 Task: Set the Windows multimedia output back-end to Windows Audio Session API output.
Action: Mouse moved to (105, 12)
Screenshot: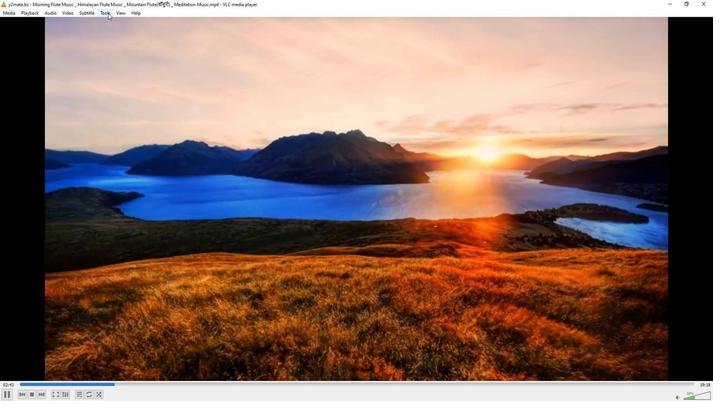 
Action: Mouse pressed left at (105, 12)
Screenshot: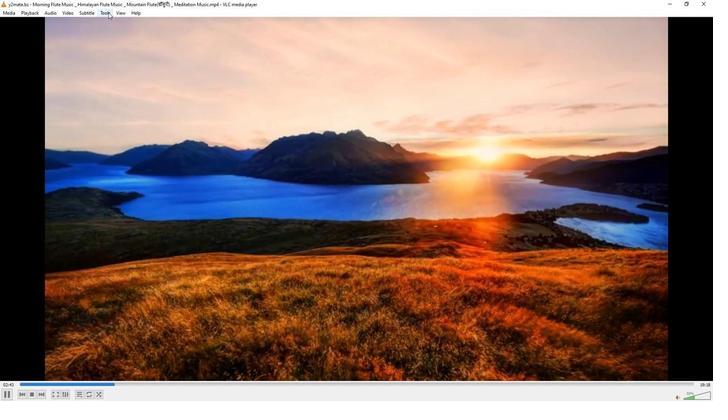 
Action: Mouse moved to (107, 104)
Screenshot: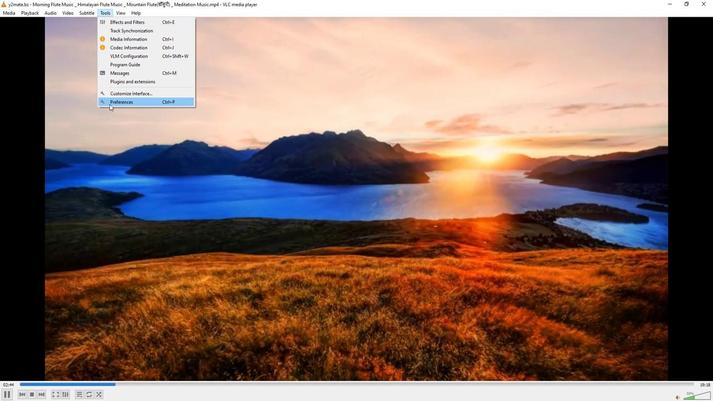 
Action: Mouse pressed left at (107, 104)
Screenshot: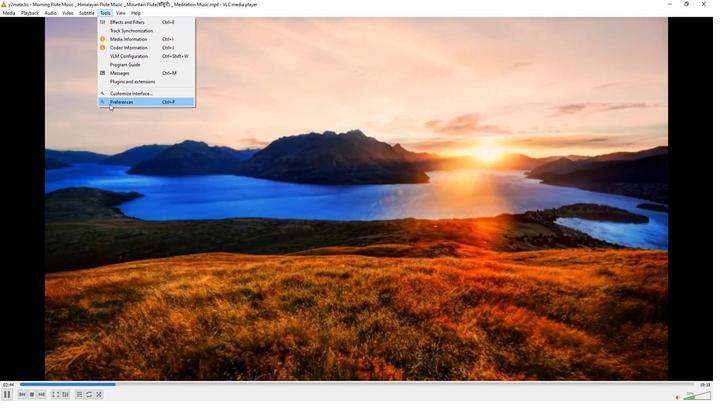 
Action: Mouse moved to (231, 327)
Screenshot: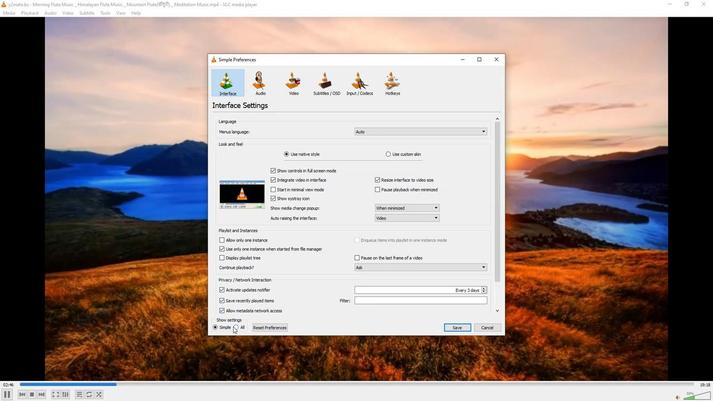 
Action: Mouse pressed left at (231, 327)
Screenshot: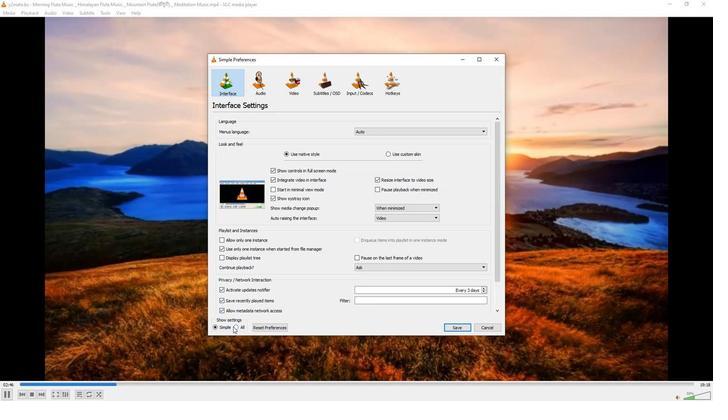 
Action: Mouse moved to (234, 328)
Screenshot: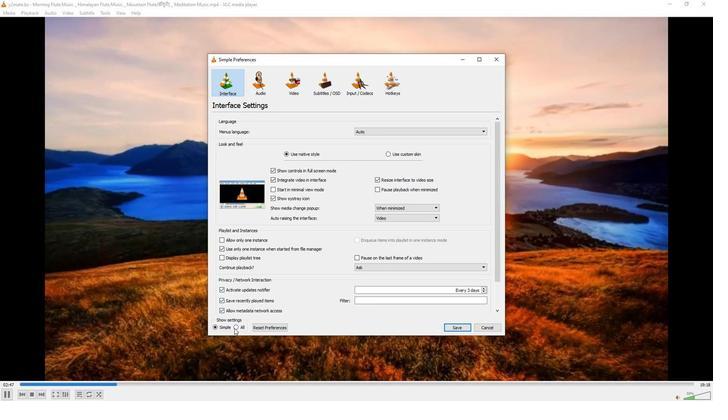 
Action: Mouse pressed left at (234, 328)
Screenshot: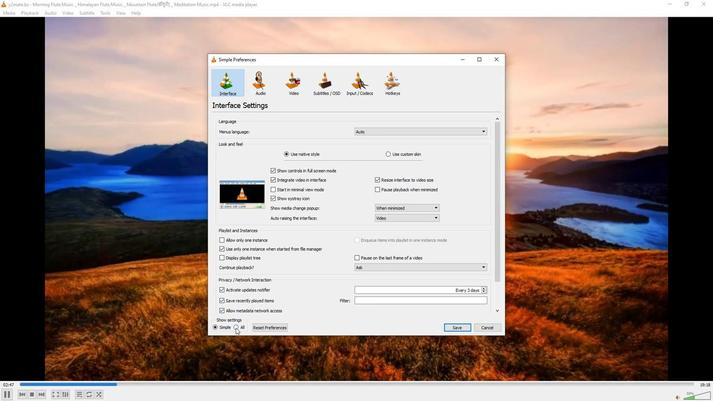 
Action: Mouse moved to (222, 170)
Screenshot: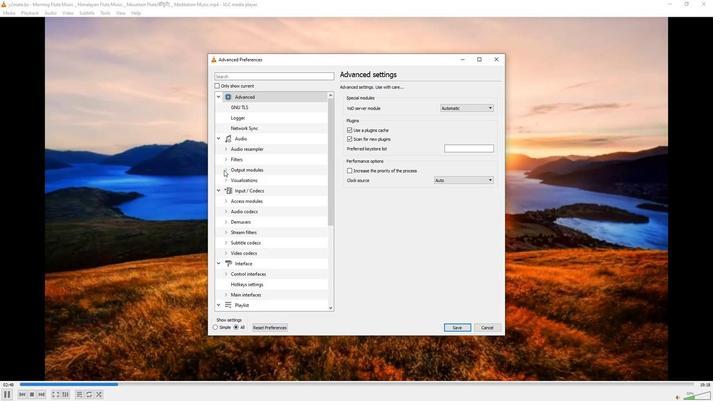 
Action: Mouse pressed left at (222, 170)
Screenshot: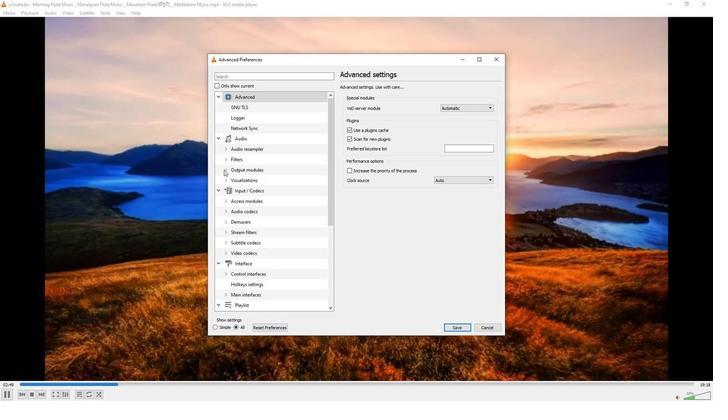 
Action: Mouse moved to (238, 204)
Screenshot: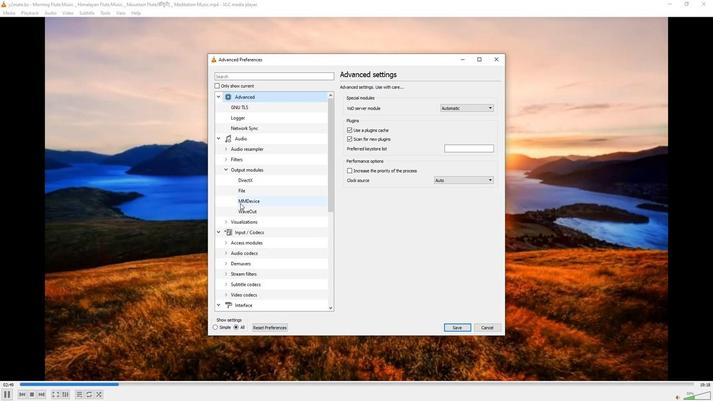 
Action: Mouse pressed left at (238, 204)
Screenshot: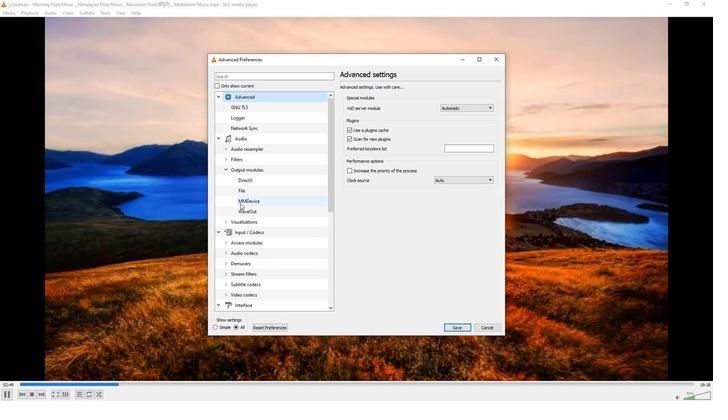 
Action: Mouse moved to (482, 97)
Screenshot: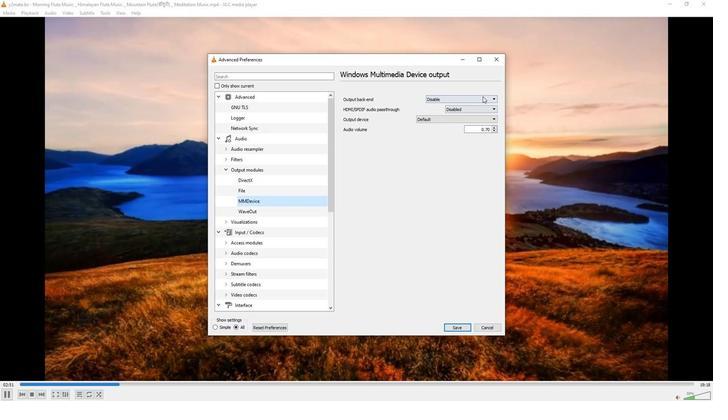 
Action: Mouse pressed left at (482, 97)
Screenshot: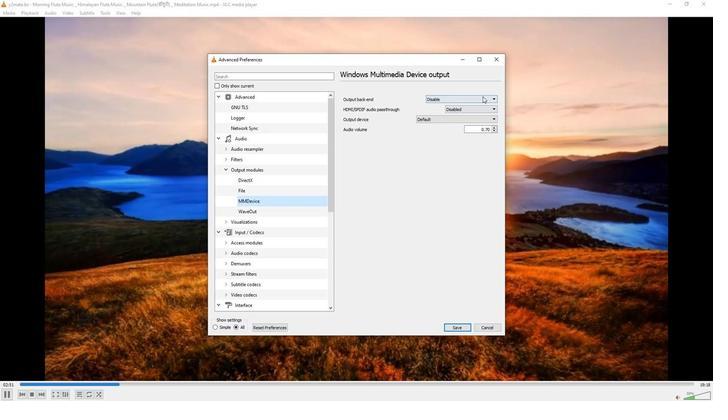 
Action: Mouse moved to (469, 111)
Screenshot: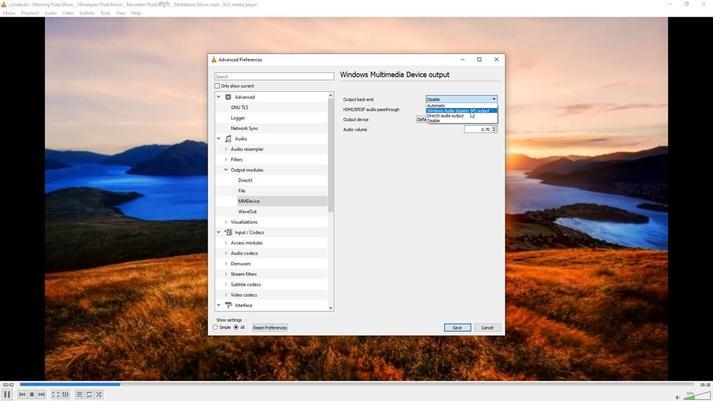 
Action: Mouse pressed left at (469, 111)
Screenshot: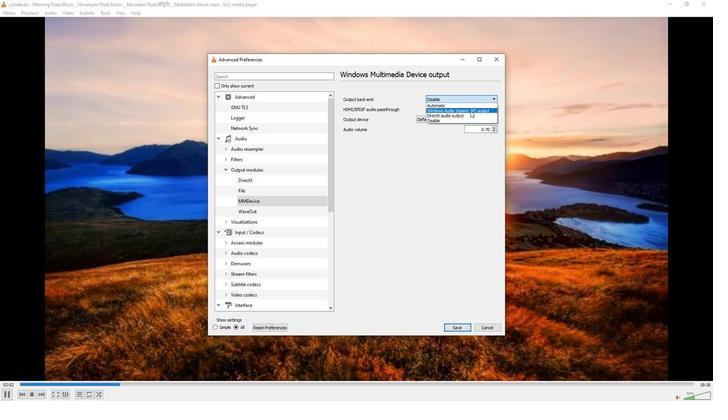 
